 Task: Schedule a meeting for June 26, 2023, at 8:00 AM.
Action: Mouse moved to (11, 54)
Screenshot: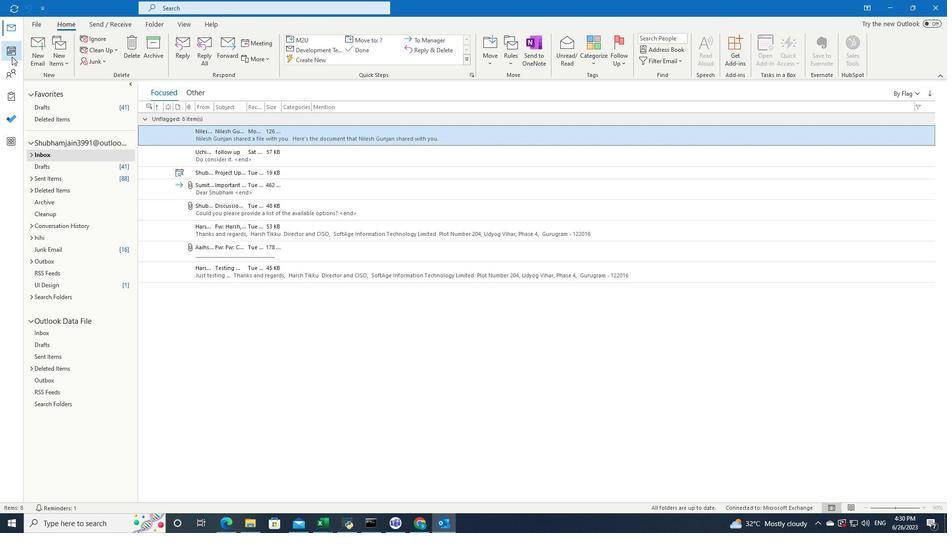 
Action: Mouse pressed left at (11, 54)
Screenshot: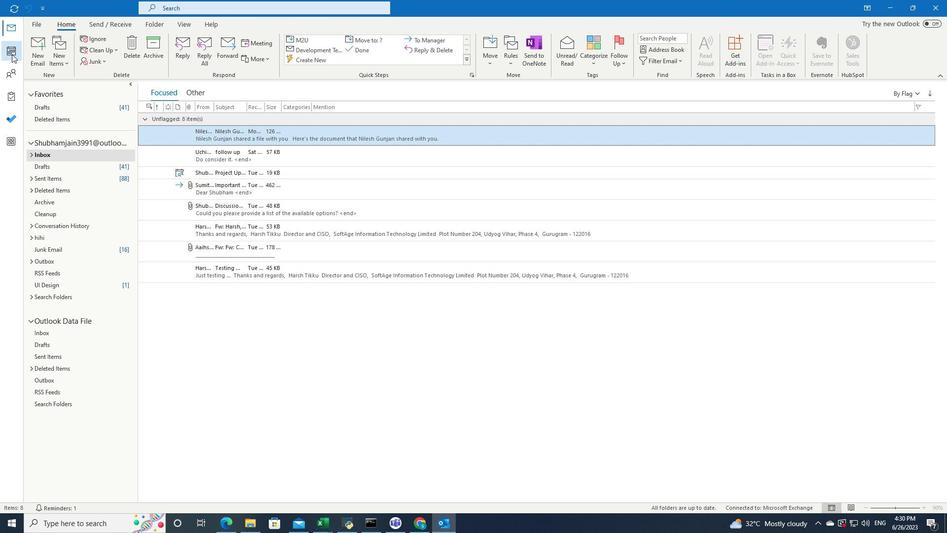 
Action: Mouse moved to (78, 42)
Screenshot: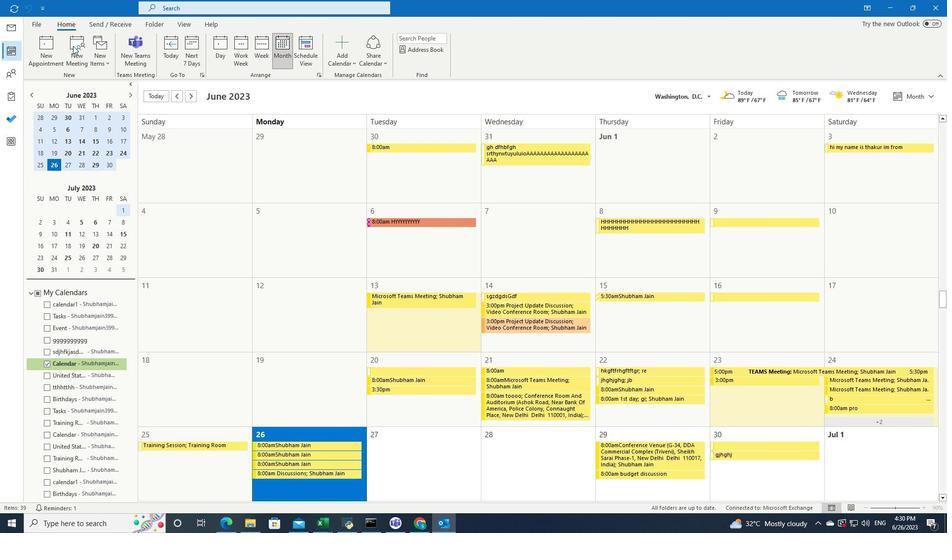 
Action: Mouse pressed left at (78, 42)
Screenshot: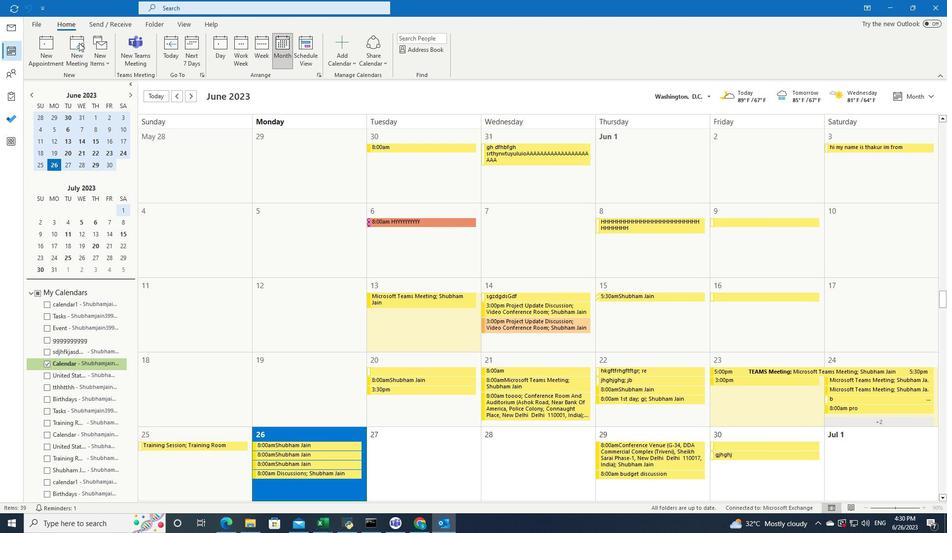 
Action: Mouse pressed left at (78, 42)
Screenshot: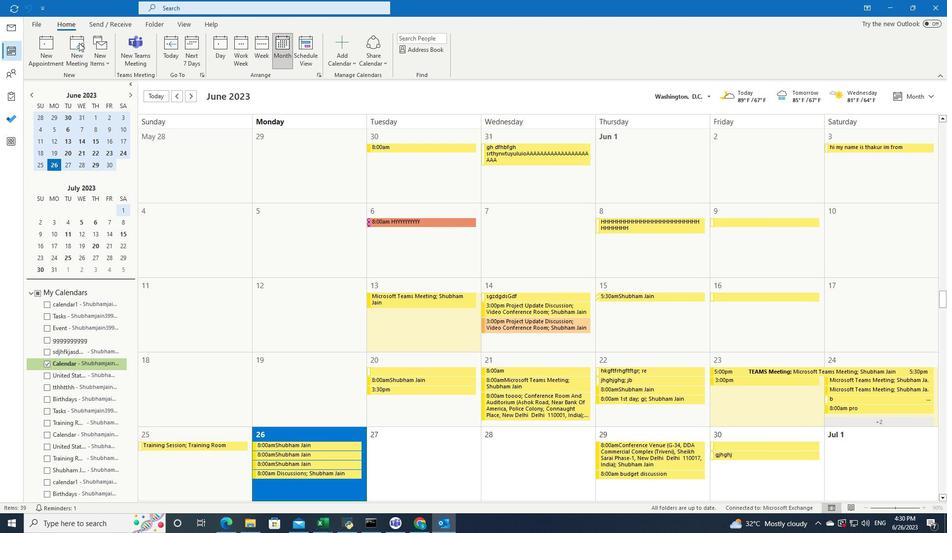 
Action: Mouse moved to (525, 57)
Screenshot: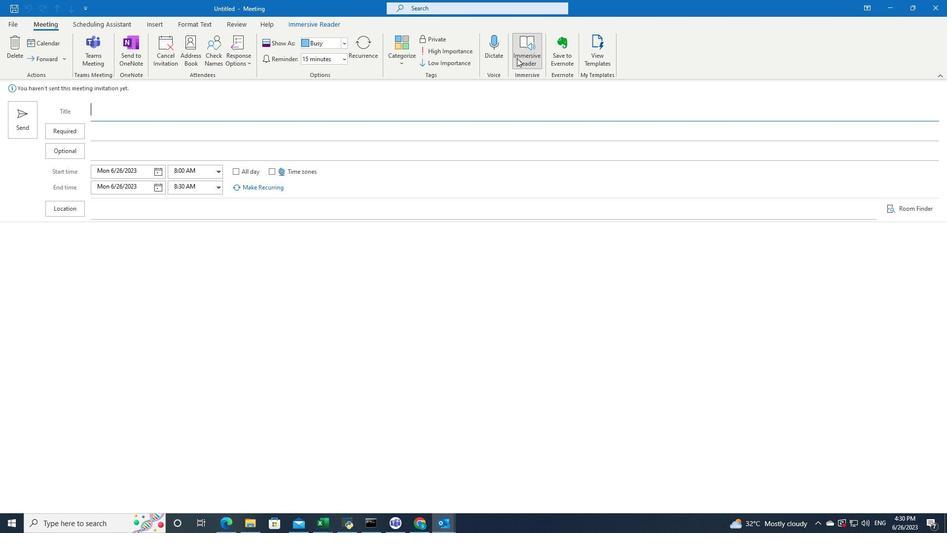 
Action: Mouse pressed left at (525, 57)
Screenshot: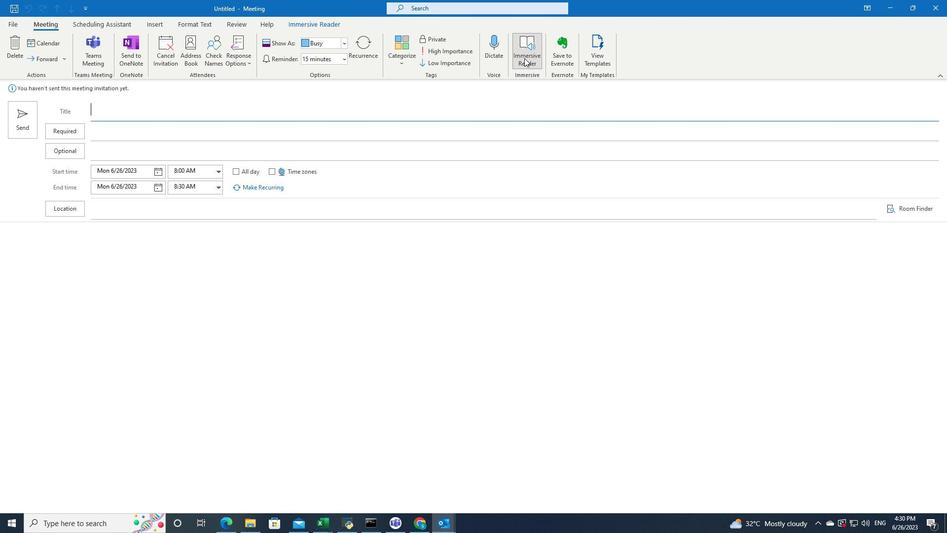 
Action: Mouse moved to (525, 57)
Screenshot: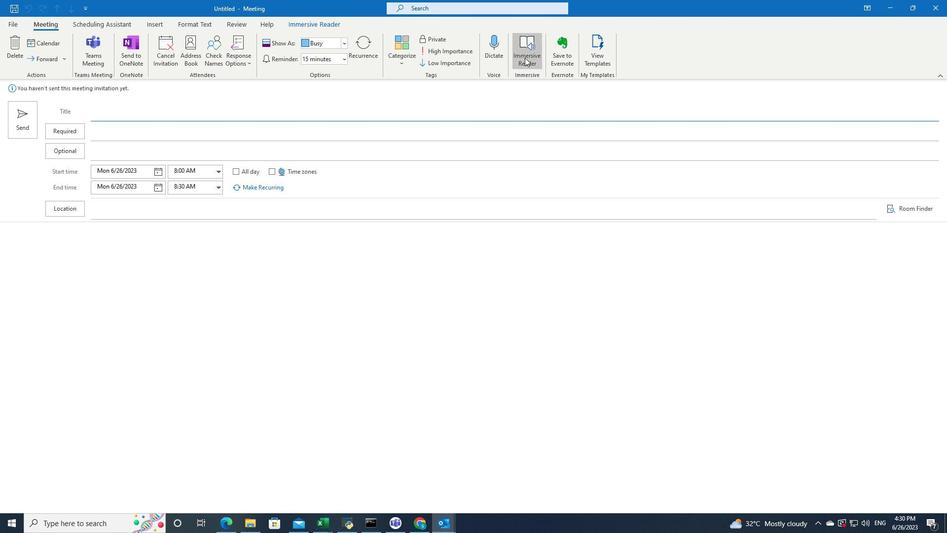 
Action: Mouse pressed left at (525, 57)
Screenshot: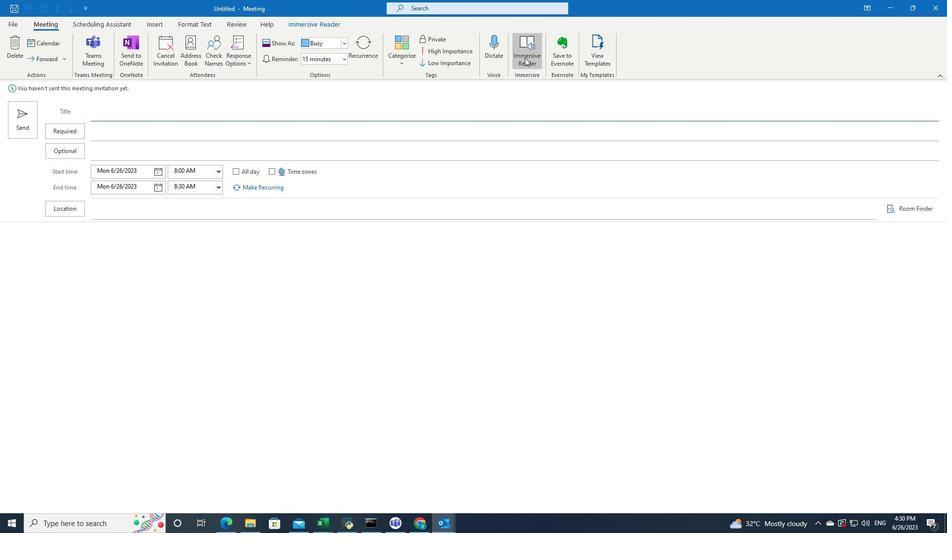 
Action: Mouse moved to (6, 247)
Screenshot: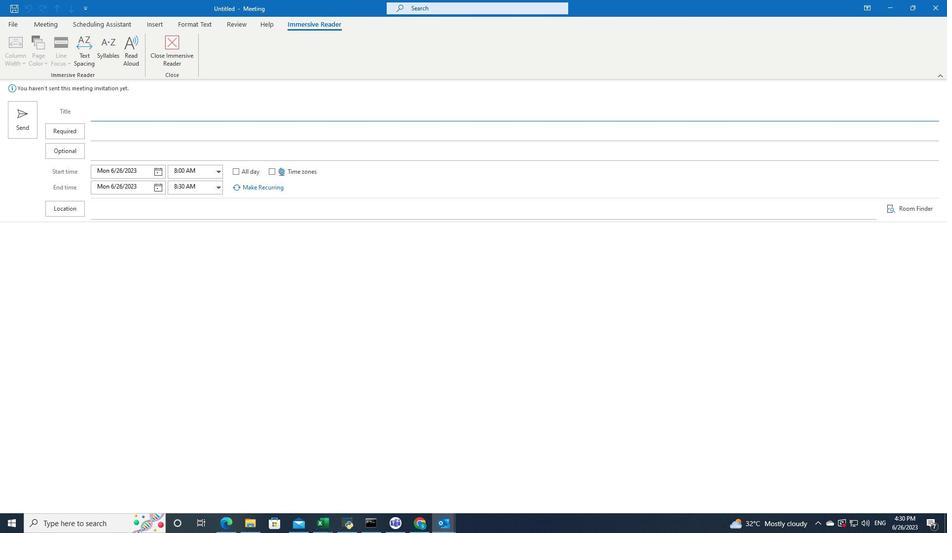 
Action: Mouse pressed left at (6, 247)
Screenshot: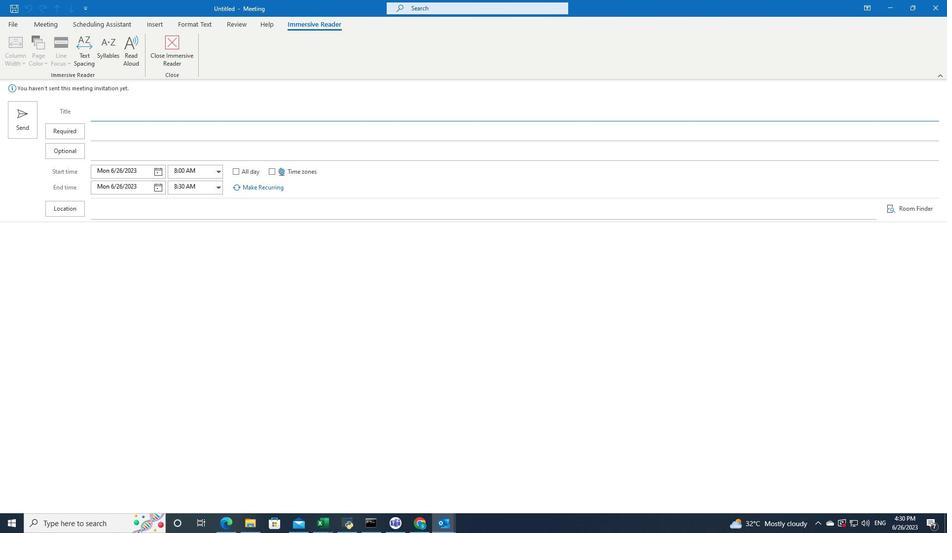 
Action: Mouse moved to (20, 63)
Screenshot: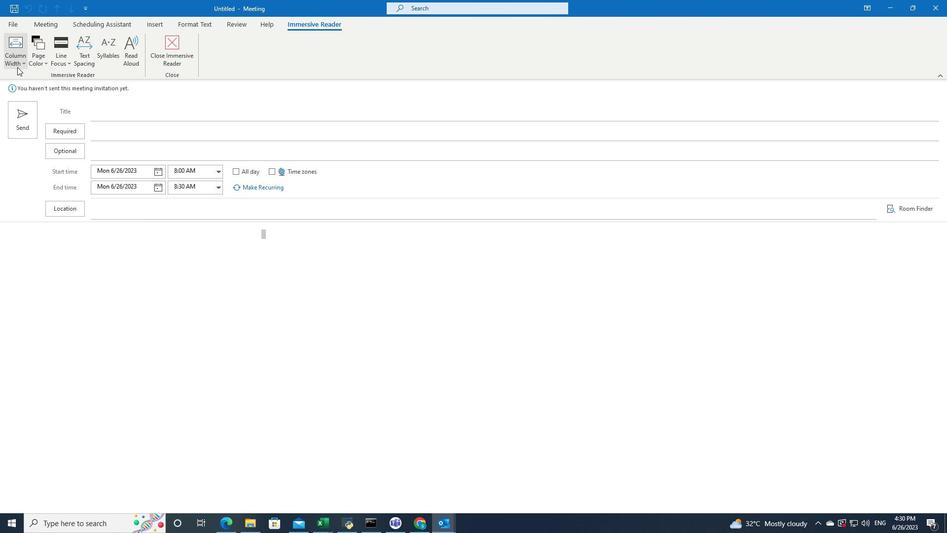 
Action: Mouse pressed left at (20, 63)
Screenshot: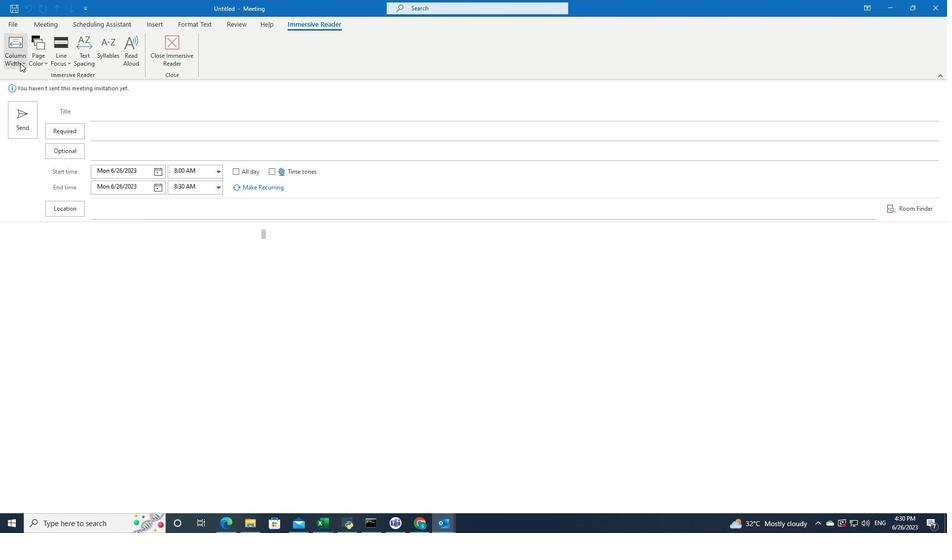 
Action: Mouse moved to (31, 149)
Screenshot: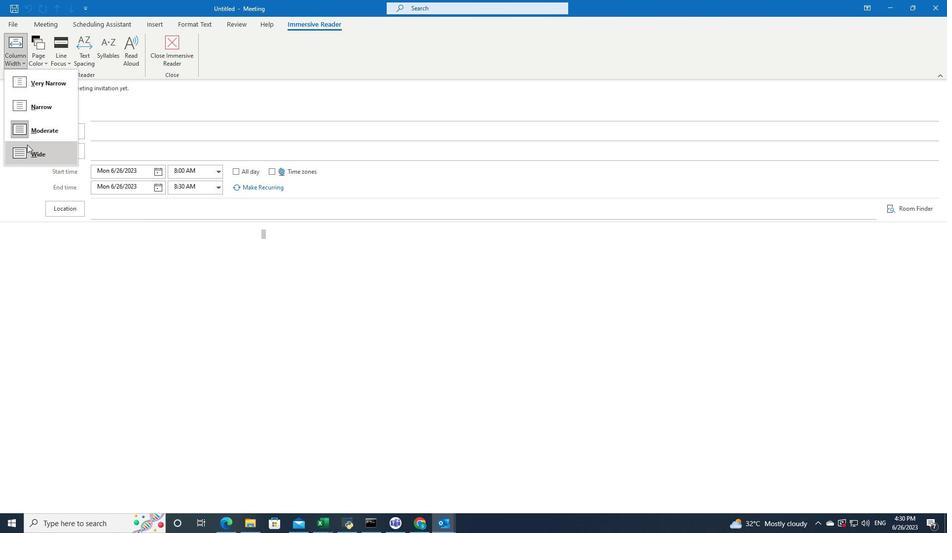 
Action: Mouse pressed left at (31, 149)
Screenshot: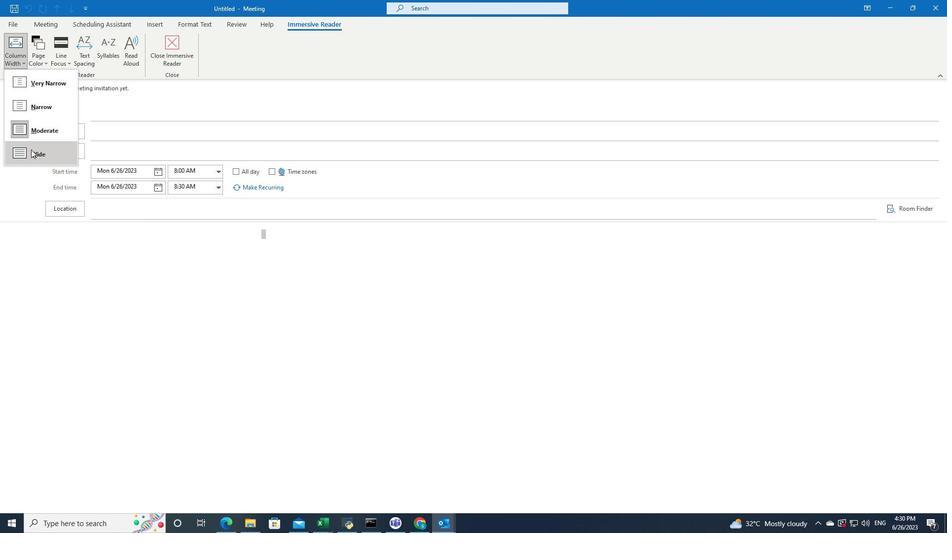 
